 Task: Create a section Expedition and in the section, add a milestone Digital Asset Management in the project XenonTech.
Action: Mouse moved to (42, 494)
Screenshot: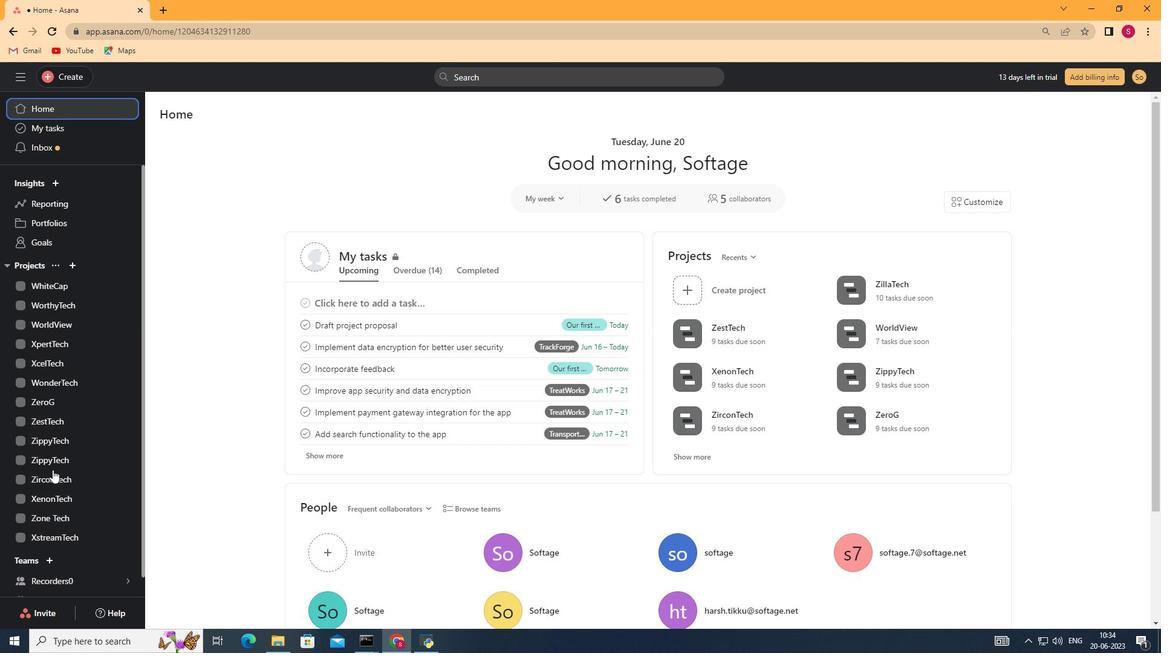 
Action: Mouse pressed left at (42, 494)
Screenshot: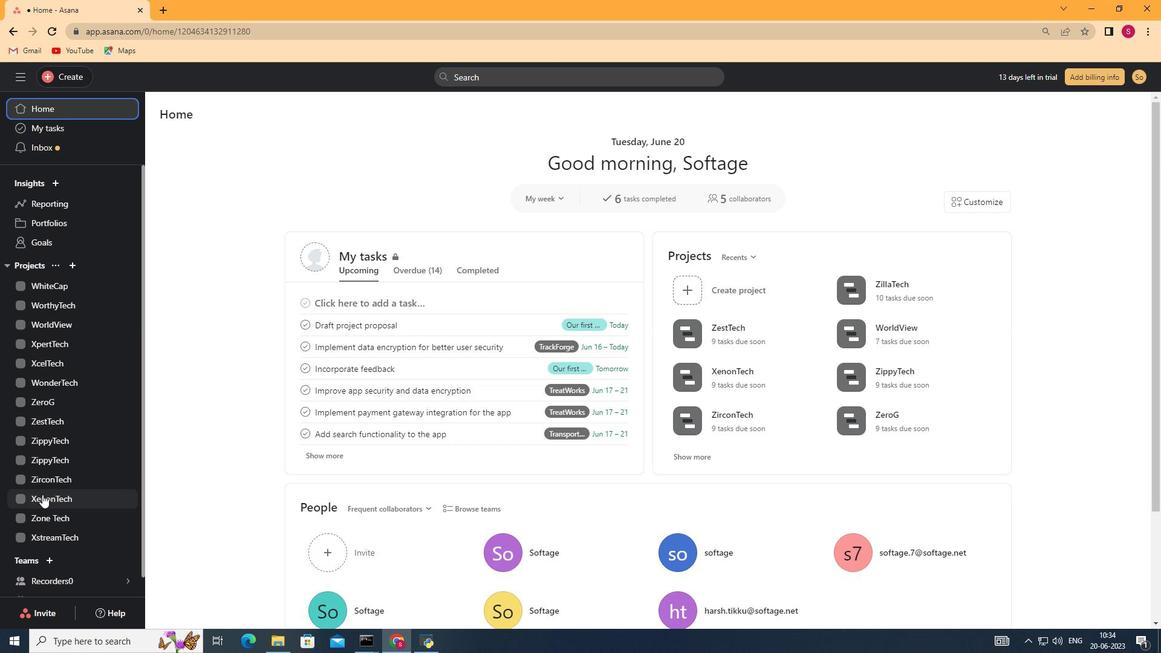 
Action: Mouse moved to (214, 560)
Screenshot: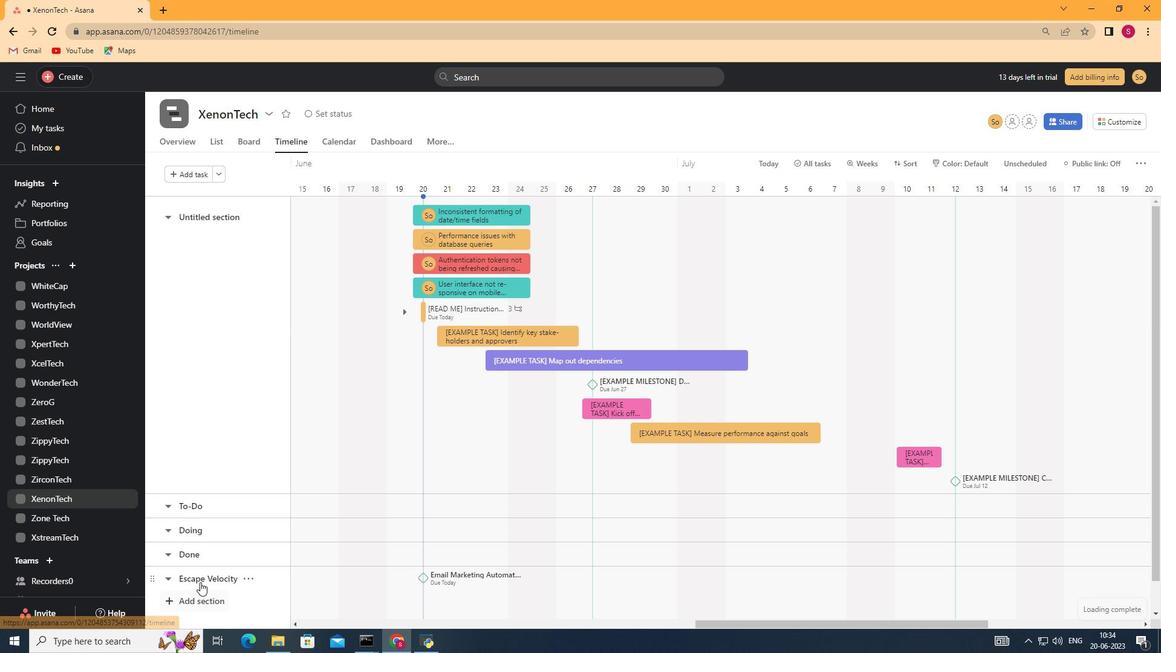 
Action: Mouse scrolled (214, 560) with delta (0, 0)
Screenshot: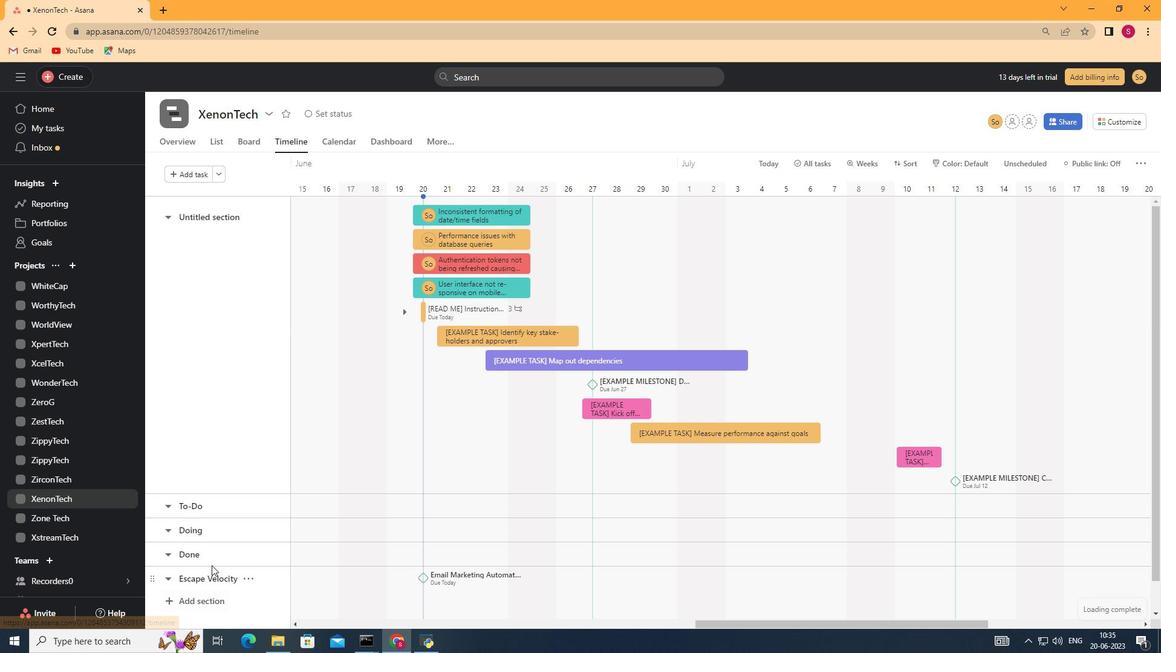 
Action: Mouse scrolled (214, 560) with delta (0, 0)
Screenshot: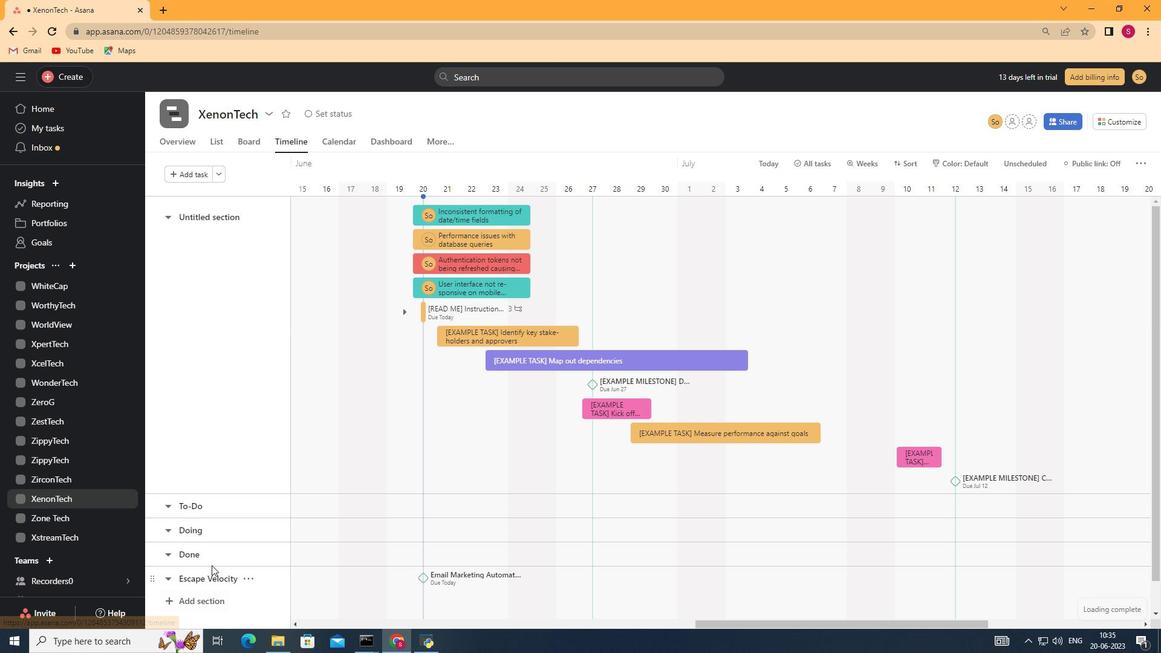 
Action: Mouse moved to (191, 573)
Screenshot: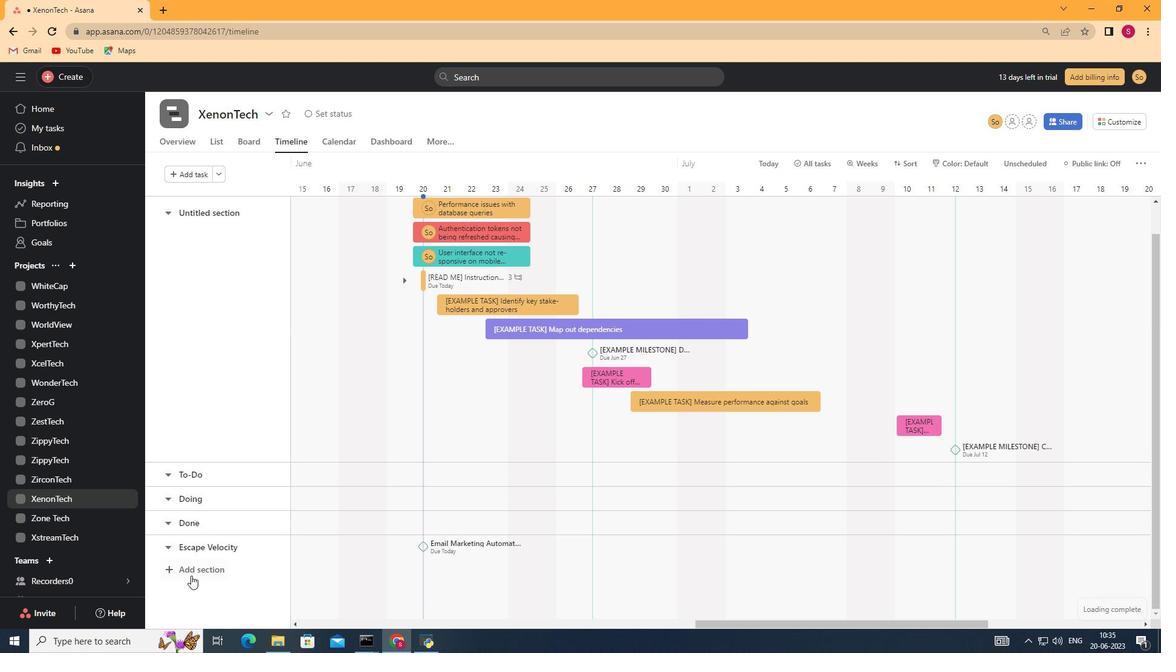 
Action: Mouse pressed left at (191, 573)
Screenshot: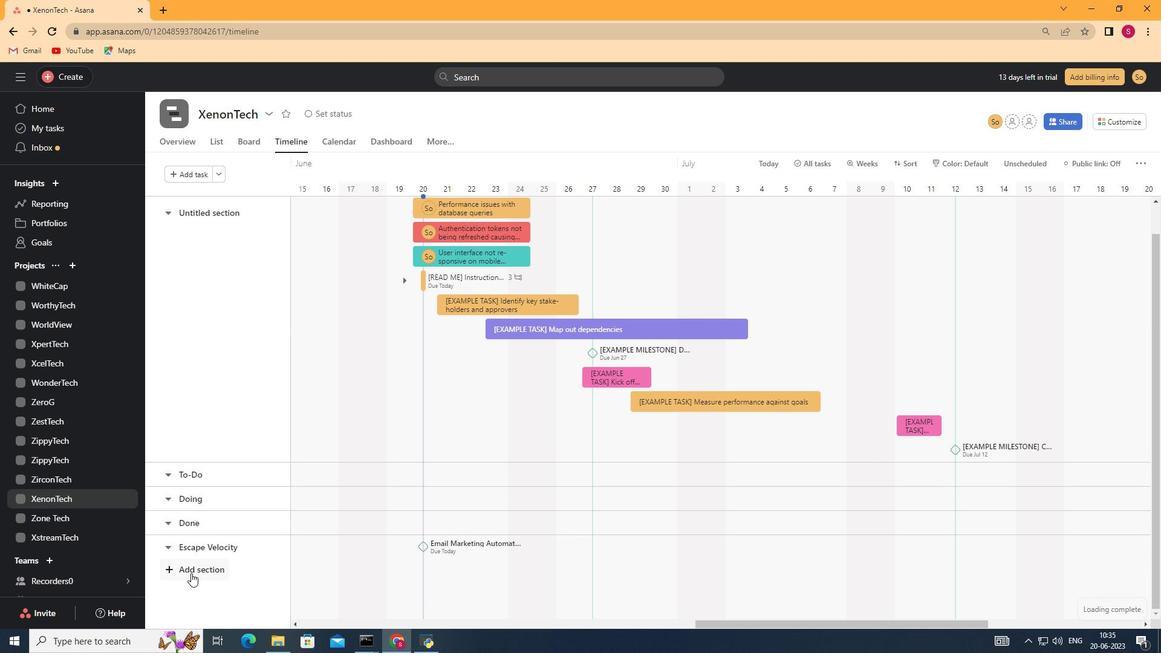 
Action: Mouse moved to (194, 568)
Screenshot: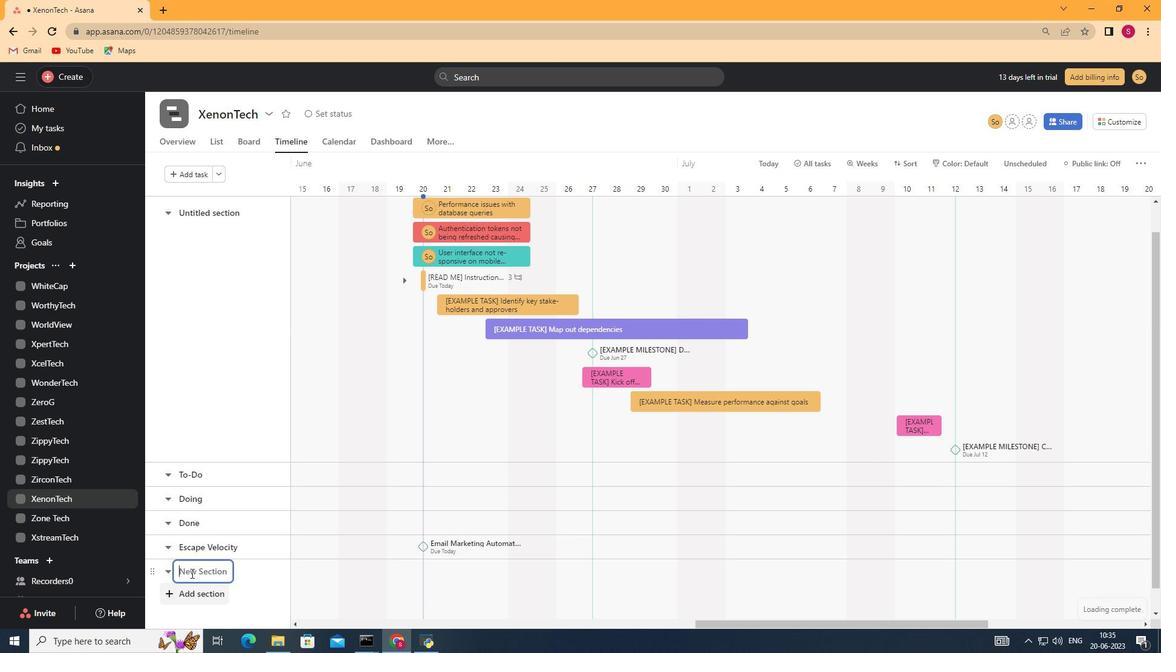 
Action: Key pressed <Key.shift>Expedition<Key.space><Key.backspace><Key.enter>
Screenshot: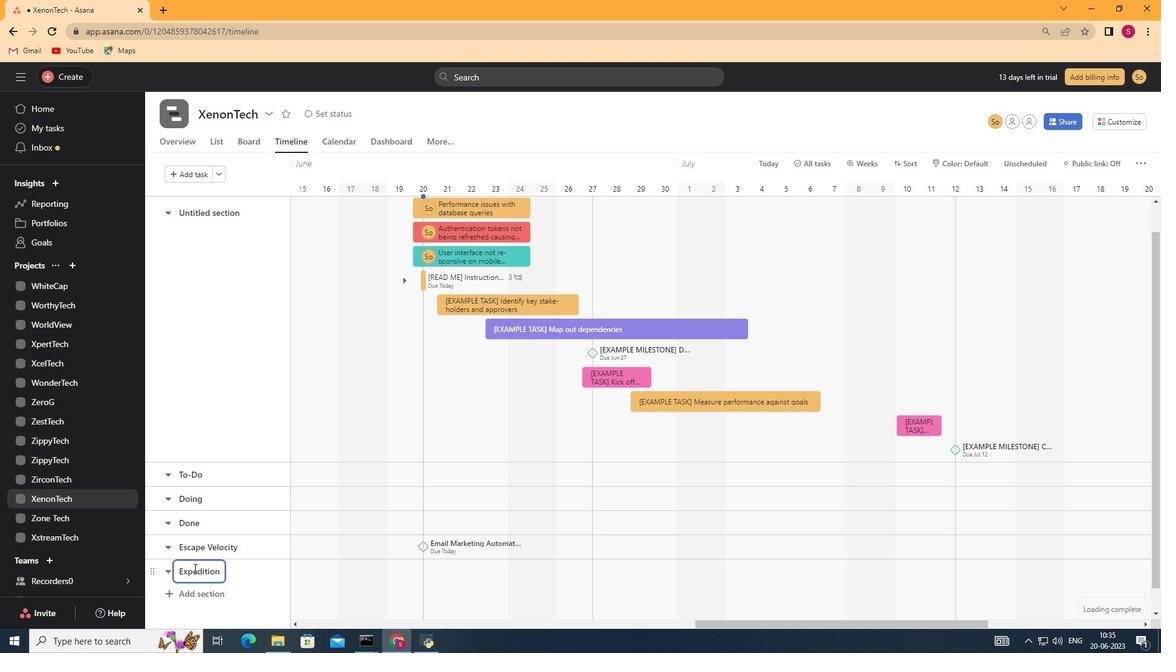 
Action: Mouse moved to (331, 566)
Screenshot: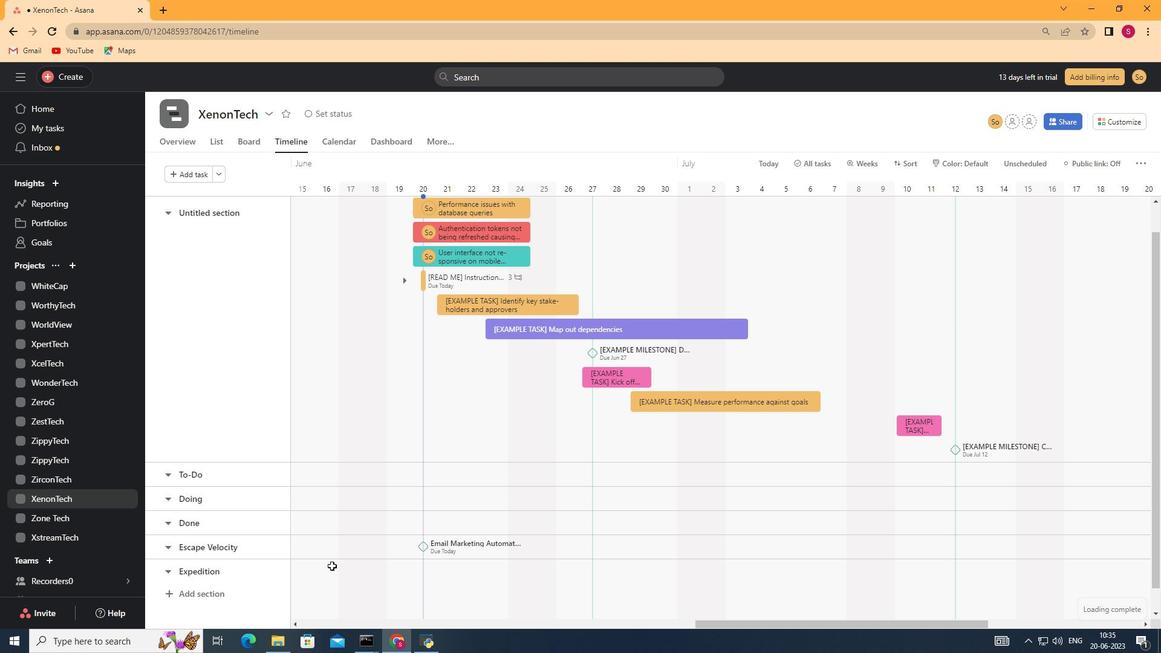 
Action: Mouse pressed left at (331, 566)
Screenshot: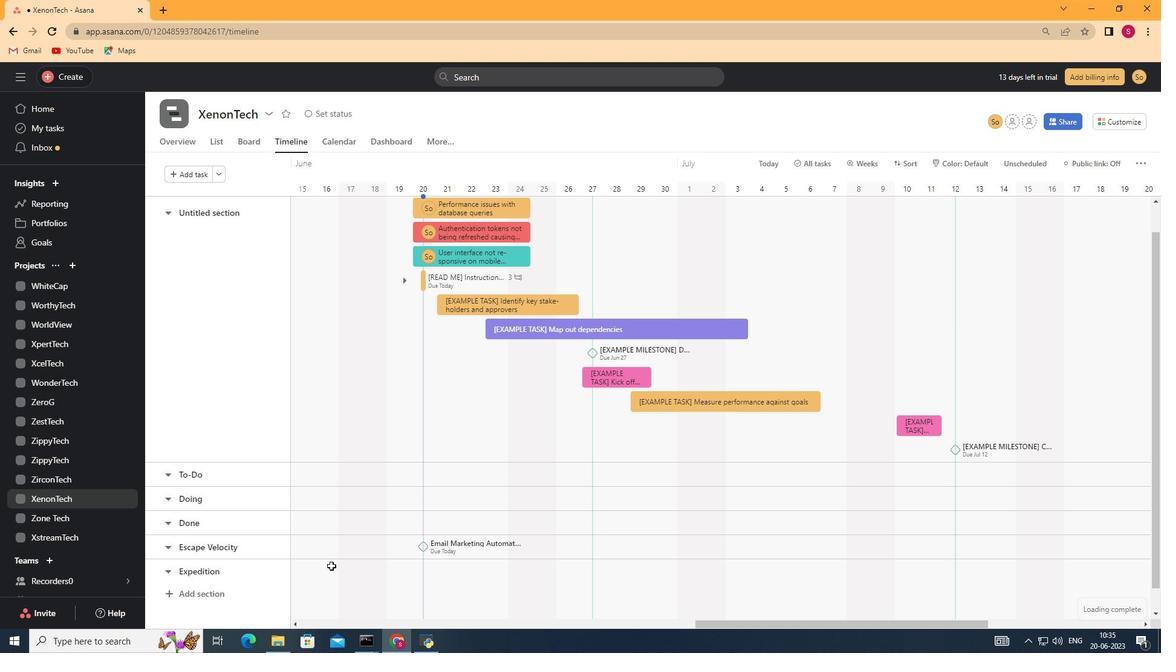 
Action: Mouse moved to (333, 570)
Screenshot: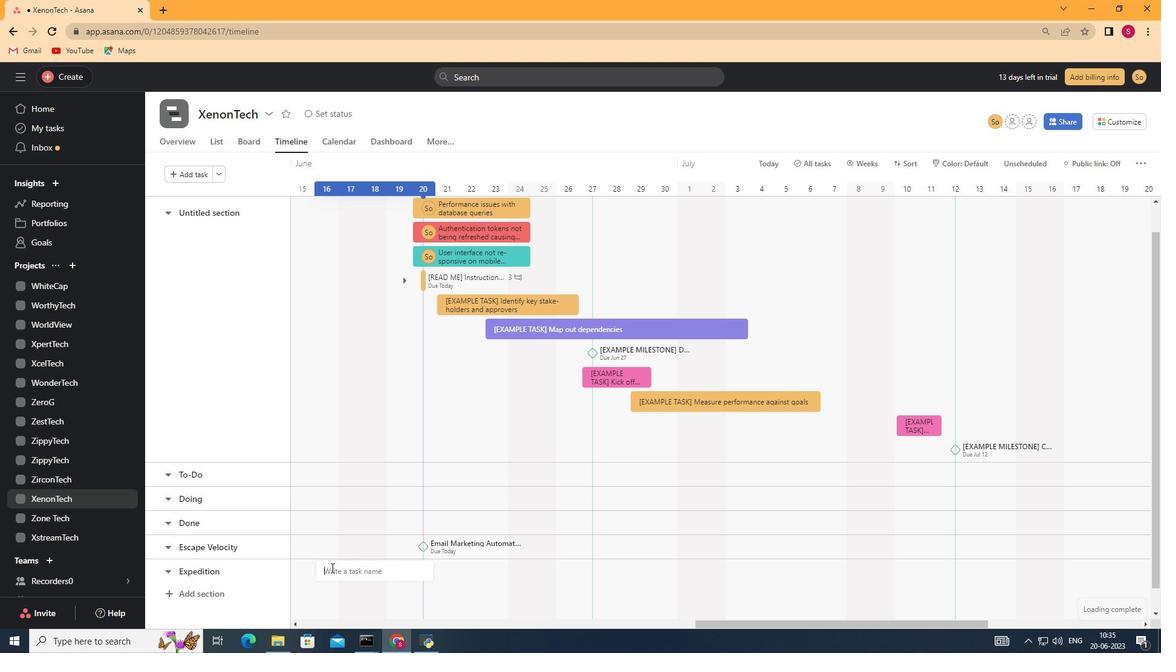 
Action: Key pressed <Key.shift><Key.shift><Key.shift><Key.shift><Key.shift><Key.shift><Key.shift><Key.shift>Digital<Key.space><Key.shift>Asses<Key.backspace>t<Key.space><Key.shift><Key.shift><Key.shift><Key.shift><Key.shift><Key.shift><Key.shift><Key.shift><Key.shift><Key.shift><Key.shift><Key.shift><Key.shift><Key.shift><Key.shift><Key.shift><Key.shift><Key.shift><Key.shift><Key.shift><Key.shift><Key.shift><Key.shift><Key.shift><Key.shift><Key.shift><Key.shift><Key.shift><Key.shift><Key.shift><Key.shift><Key.shift><Key.shift><Key.shift><Key.shift><Key.shift><Key.shift><Key.shift><Key.shift><Key.shift><Key.shift><Key.shift><Key.shift><Key.shift><Key.shift><Key.shift><Key.shift><Key.shift><Key.shift><<Key.backspace>Management<Key.enter>
Screenshot: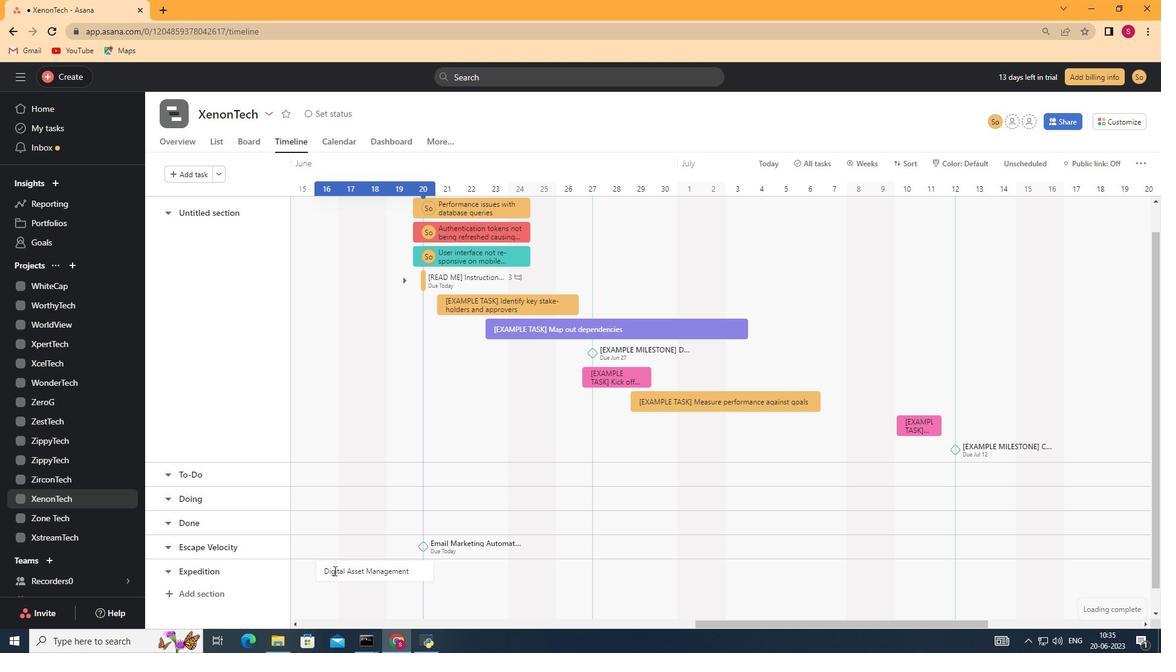 
Action: Mouse moved to (347, 571)
Screenshot: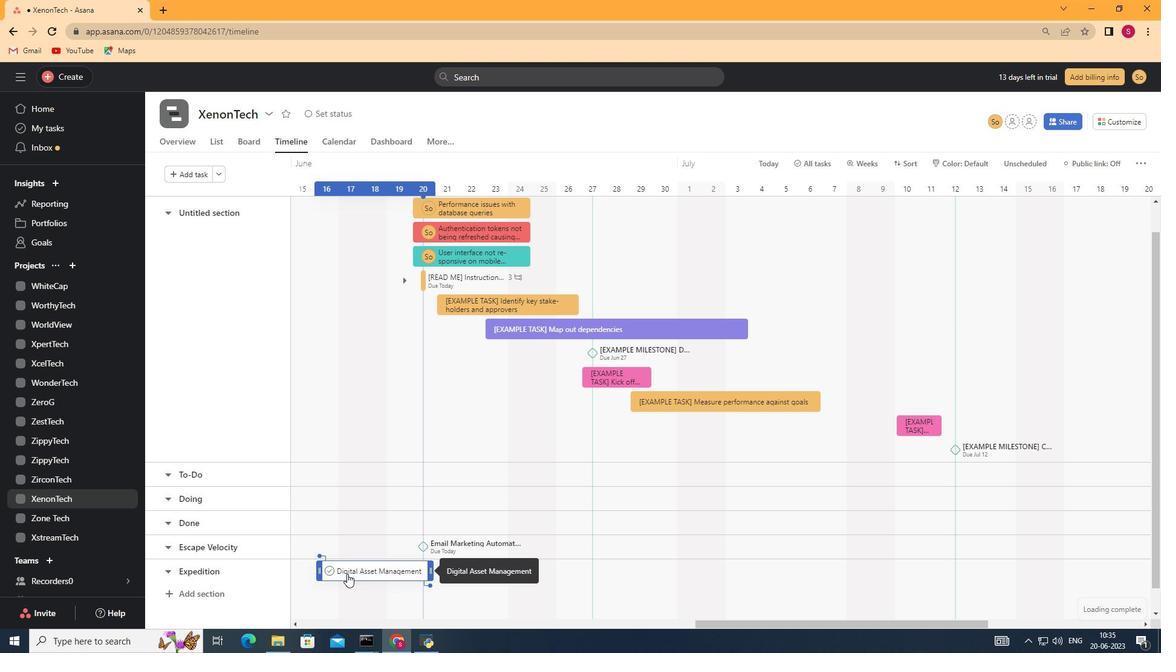 
Action: Mouse pressed right at (347, 571)
Screenshot: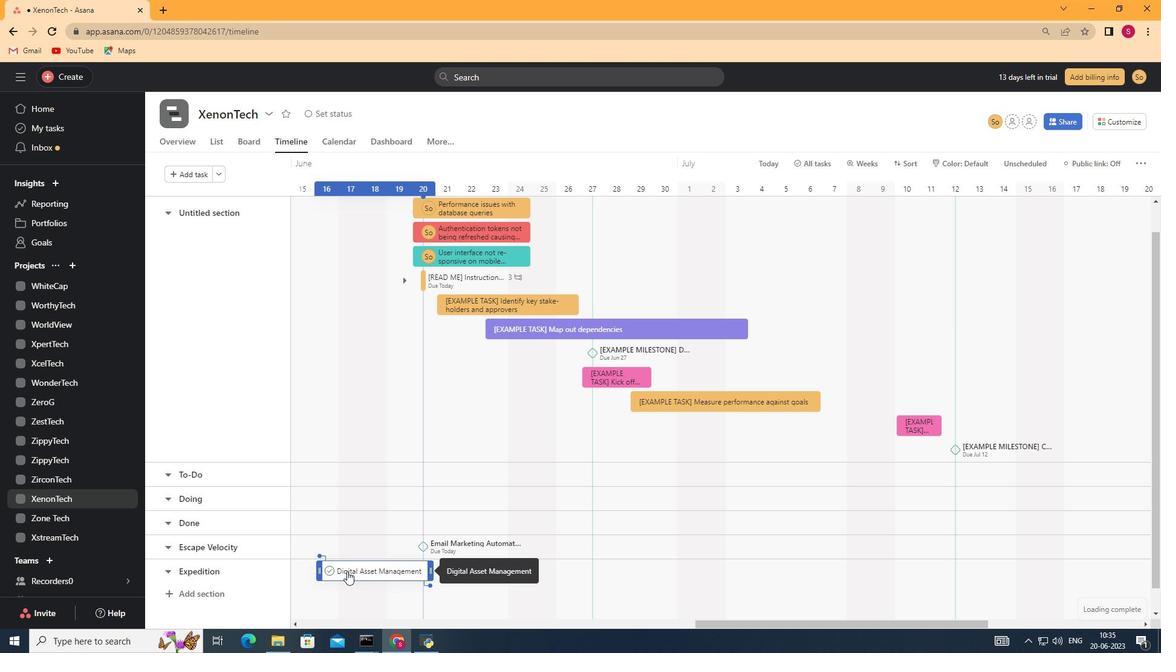 
Action: Mouse moved to (388, 505)
Screenshot: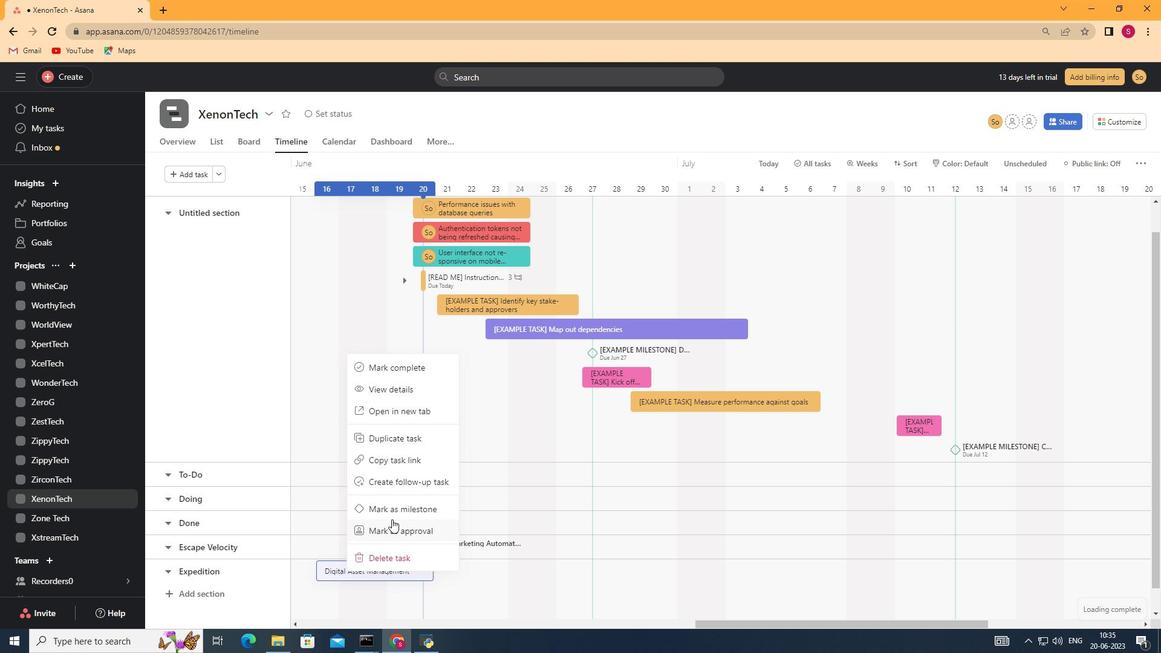 
Action: Mouse pressed left at (388, 505)
Screenshot: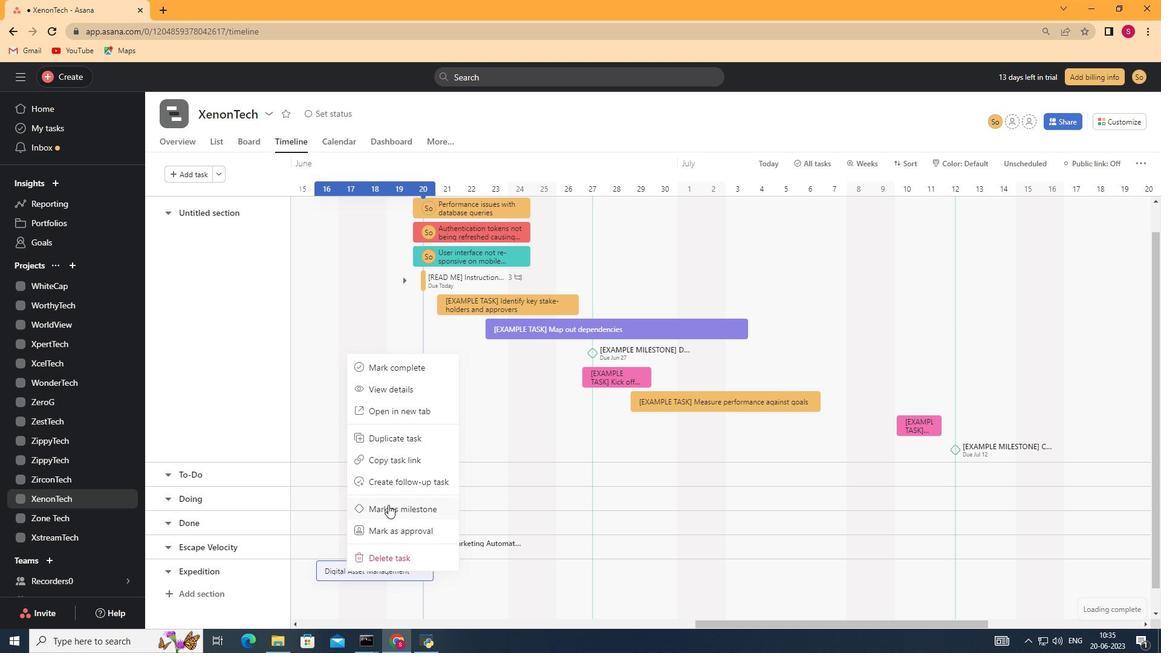 
